 Task: Share the document "Local Data" with the "softage.2@softage.net".
Action: Mouse moved to (1303, 88)
Screenshot: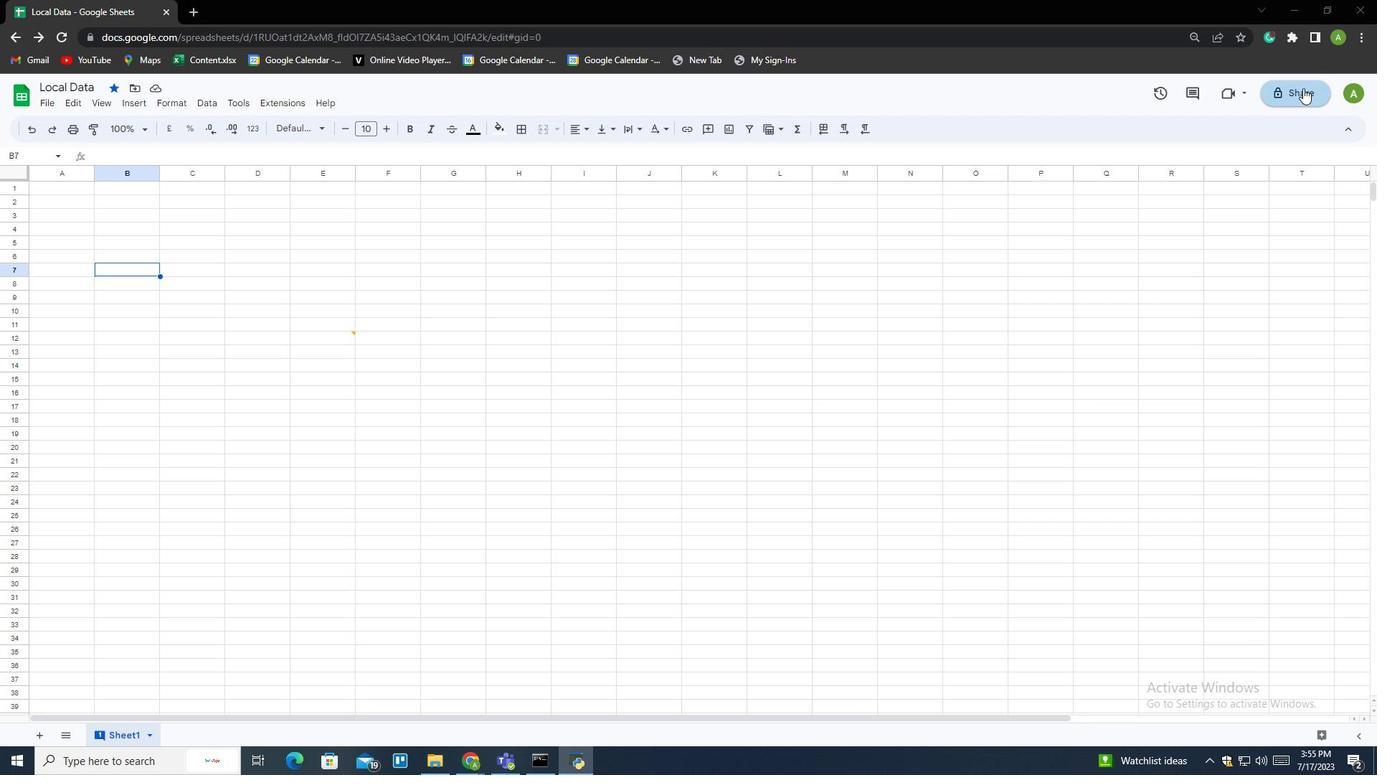 
Action: Mouse pressed left at (1303, 88)
Screenshot: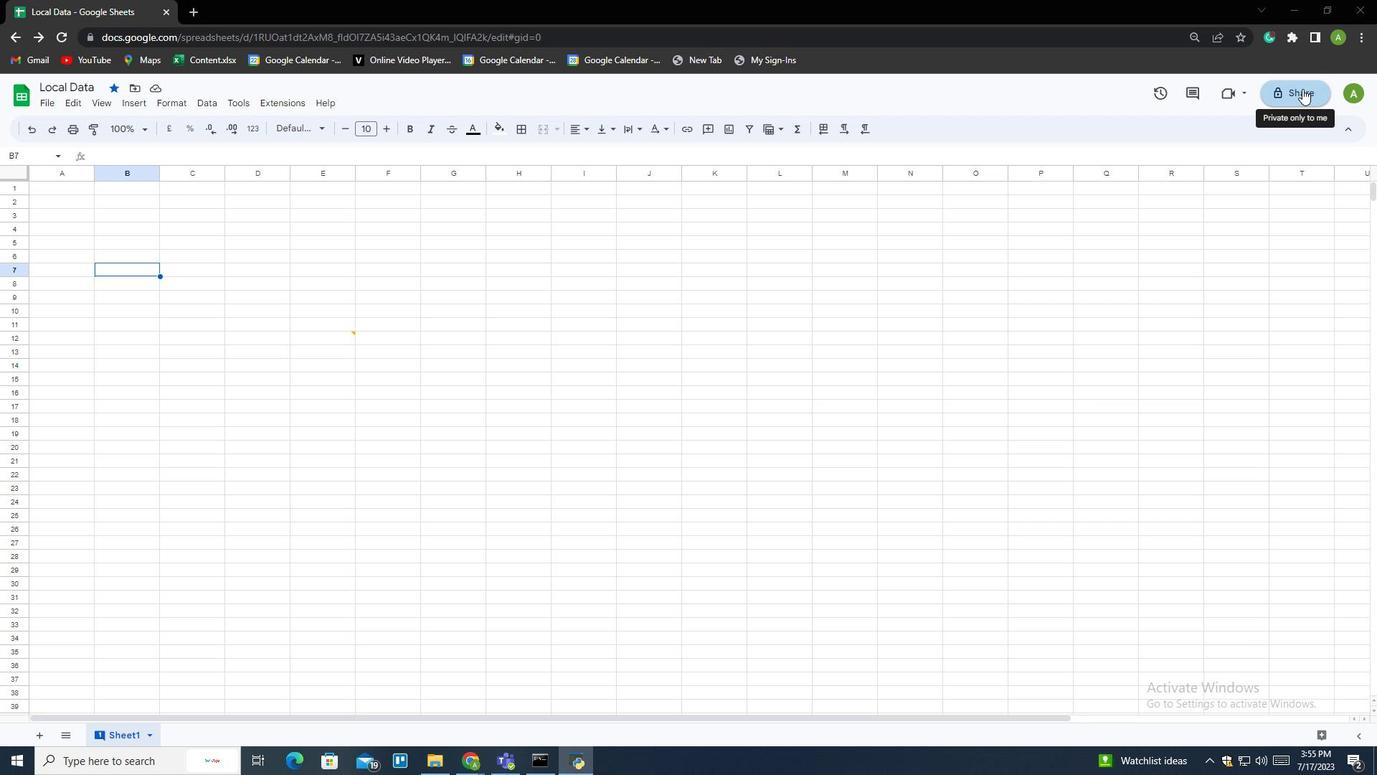 
Action: Mouse moved to (588, 343)
Screenshot: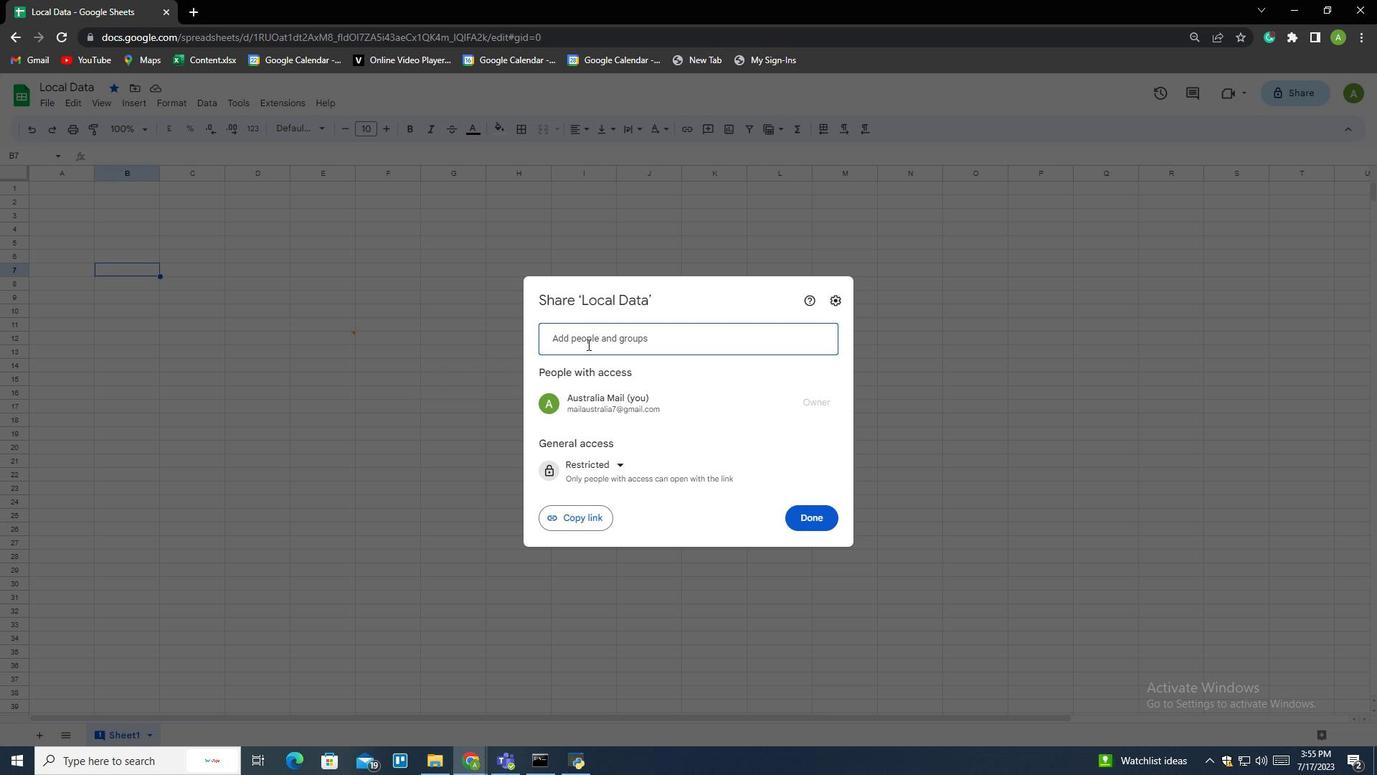 
Action: Mouse pressed left at (588, 343)
Screenshot: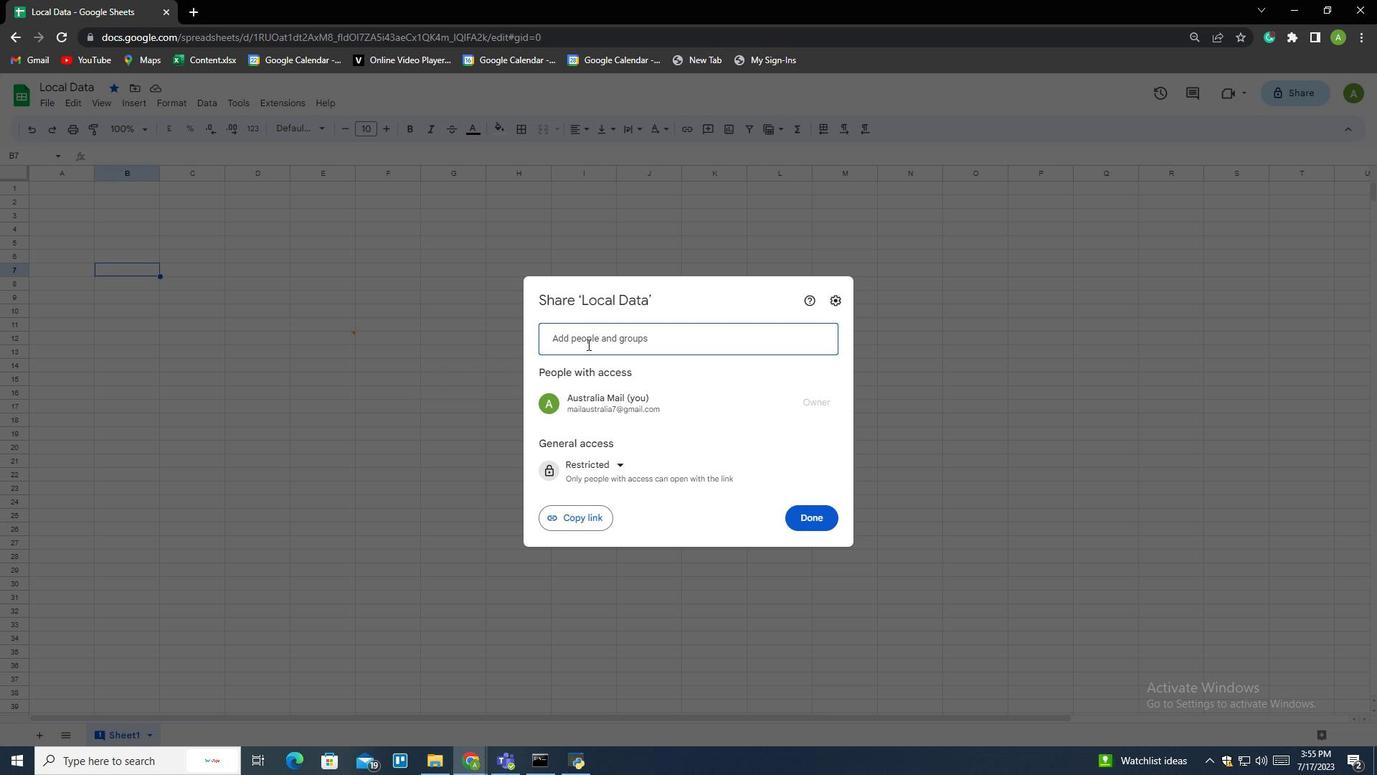 
Action: Key pressed softage.2<Key.shift>@
Screenshot: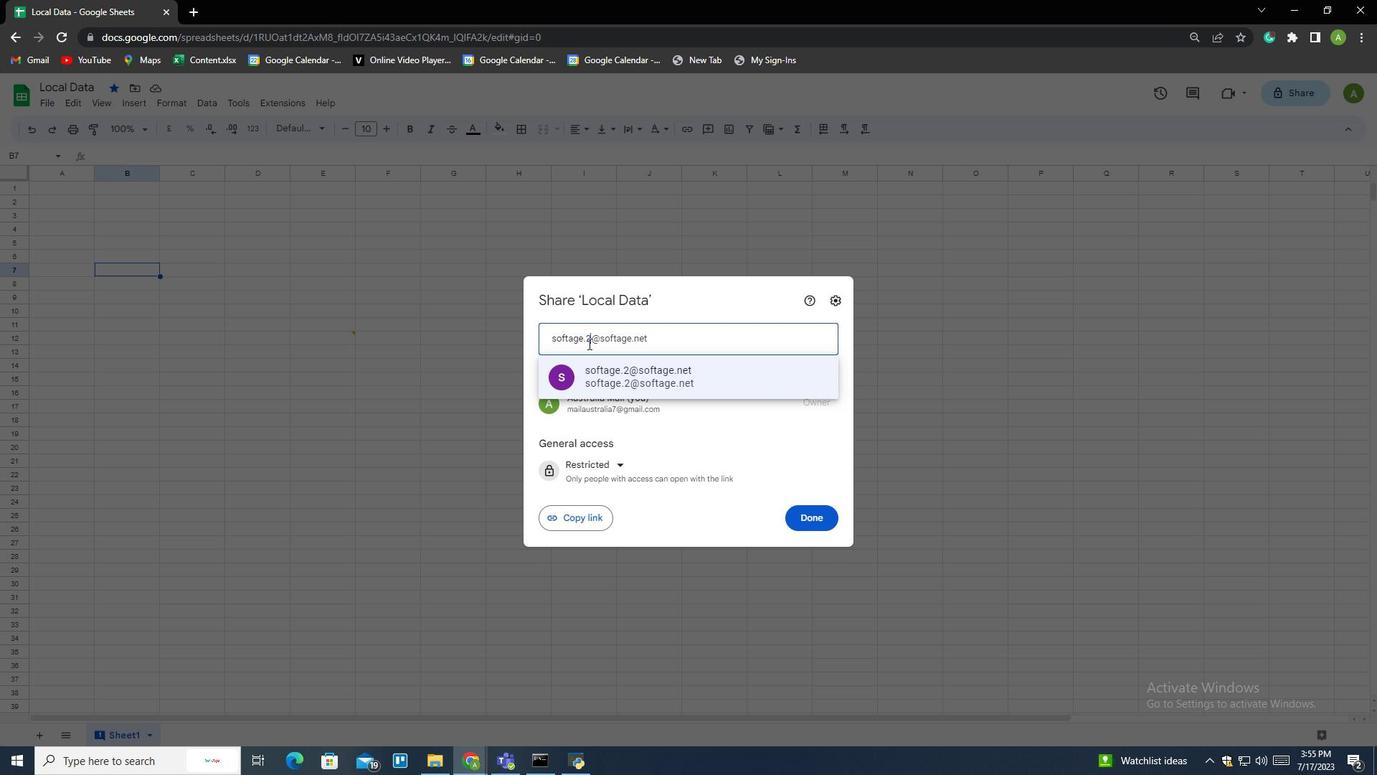 
Action: Mouse moved to (653, 386)
Screenshot: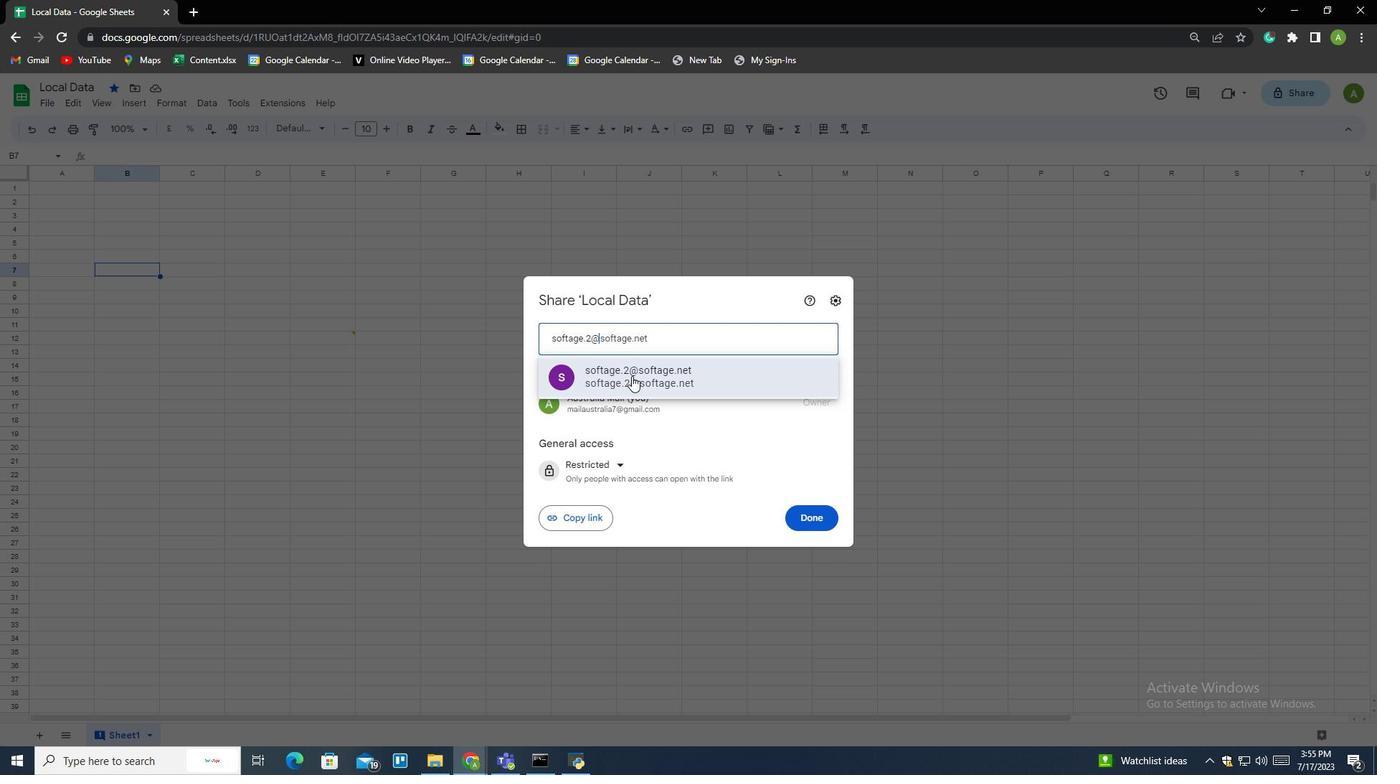 
Action: Mouse pressed left at (653, 386)
Screenshot: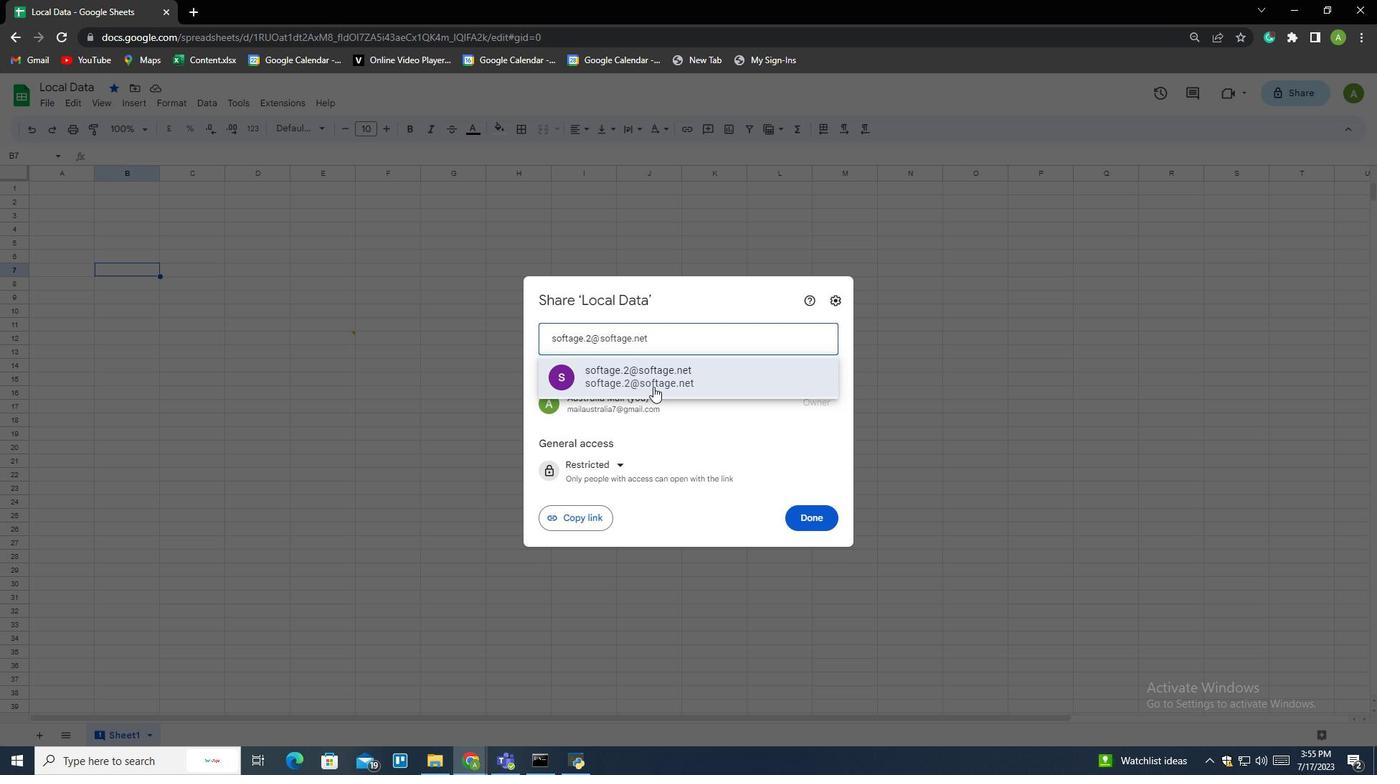
Action: Mouse moved to (790, 511)
Screenshot: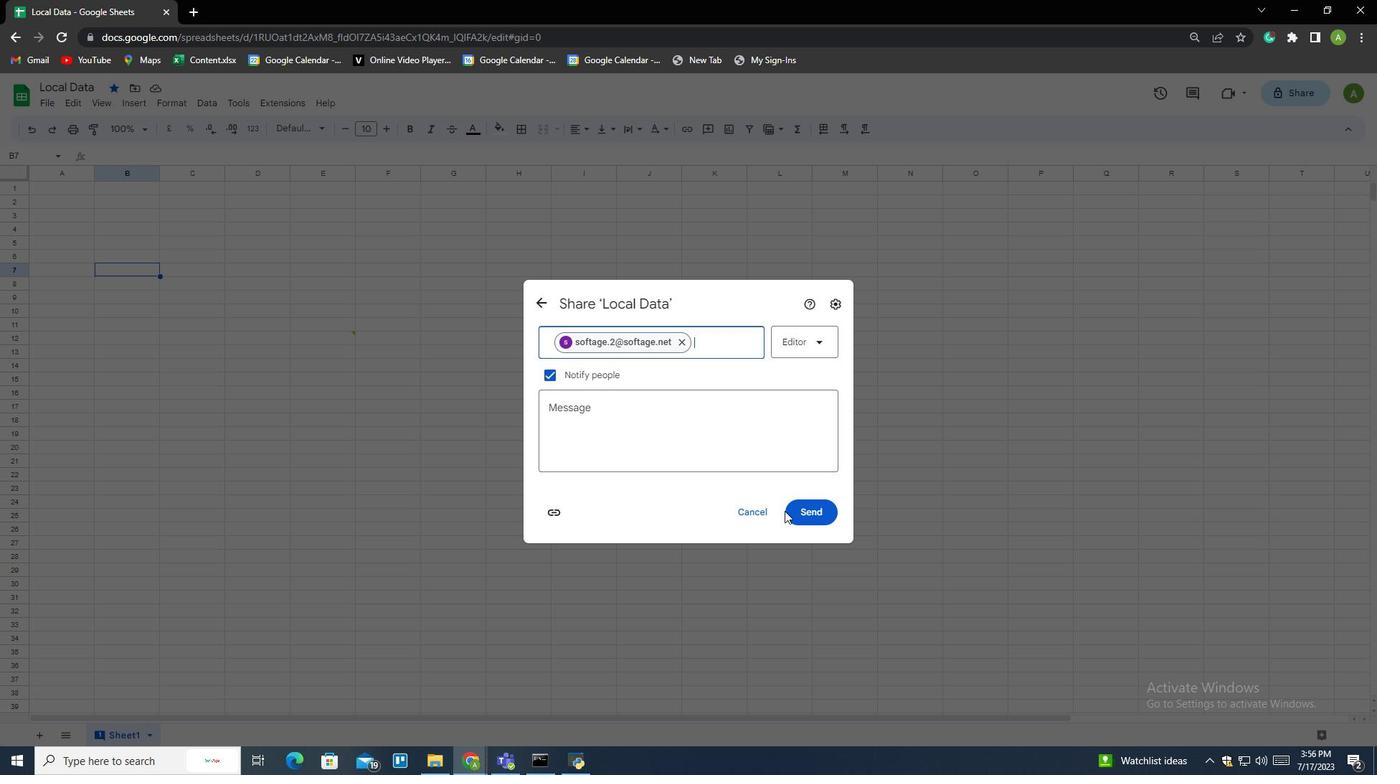 
Action: Mouse pressed left at (790, 511)
Screenshot: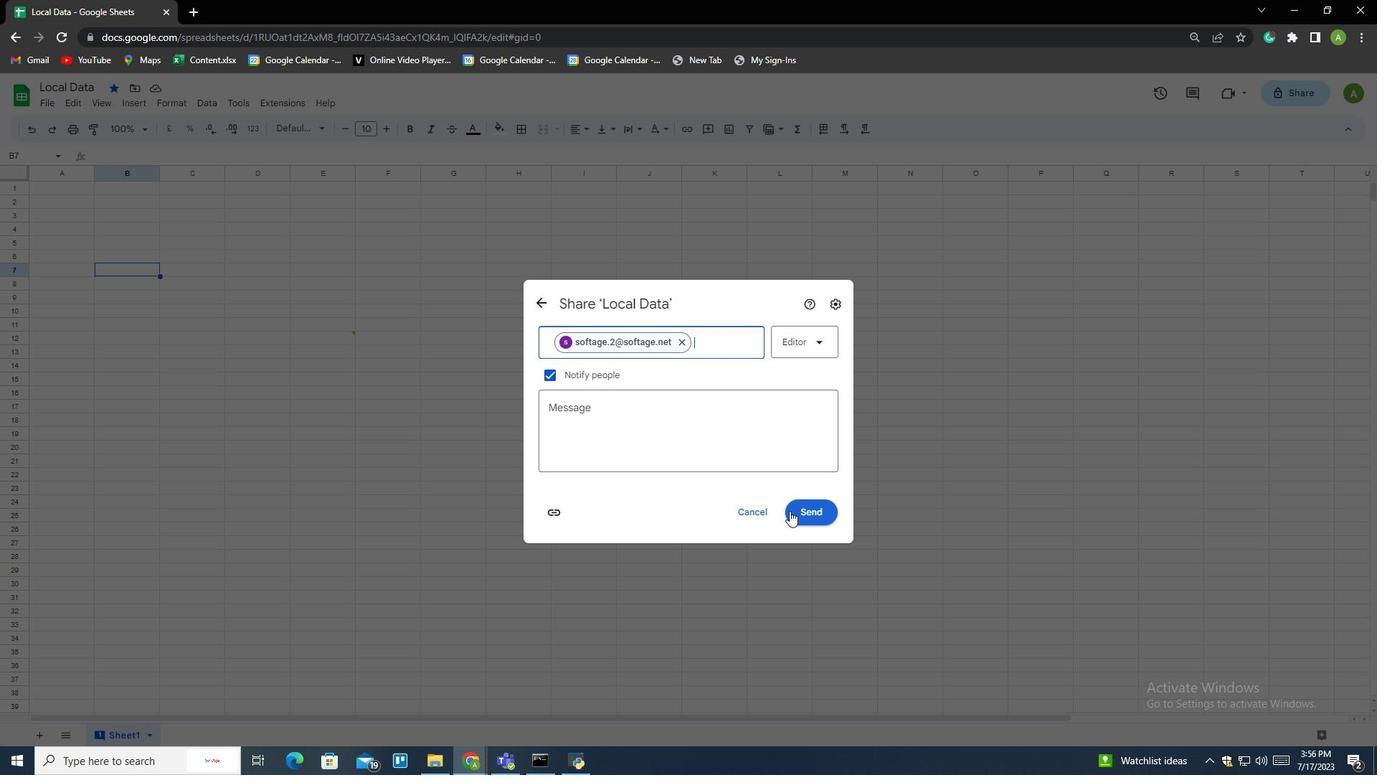 
